 Task: In the  document proposal.pdf Insert page numer 'on top of the page' change page color to  'Olive Green'. Write company name: Ramsons
Action: Mouse moved to (250, 311)
Screenshot: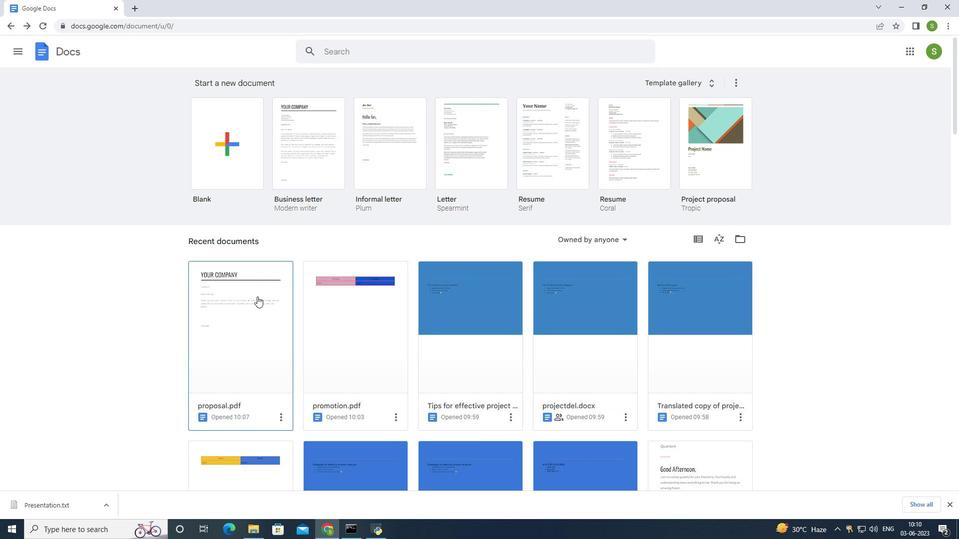 
Action: Mouse pressed left at (250, 311)
Screenshot: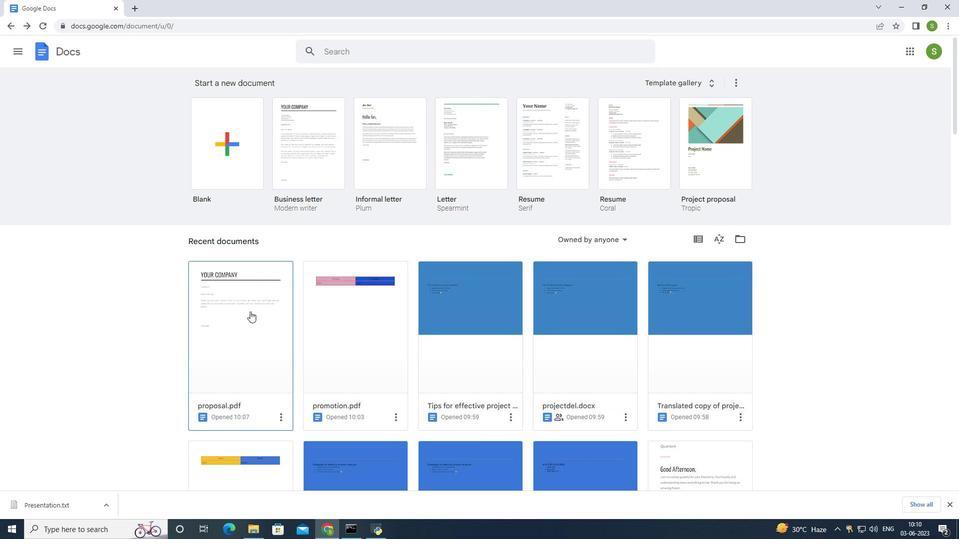 
Action: Mouse moved to (103, 60)
Screenshot: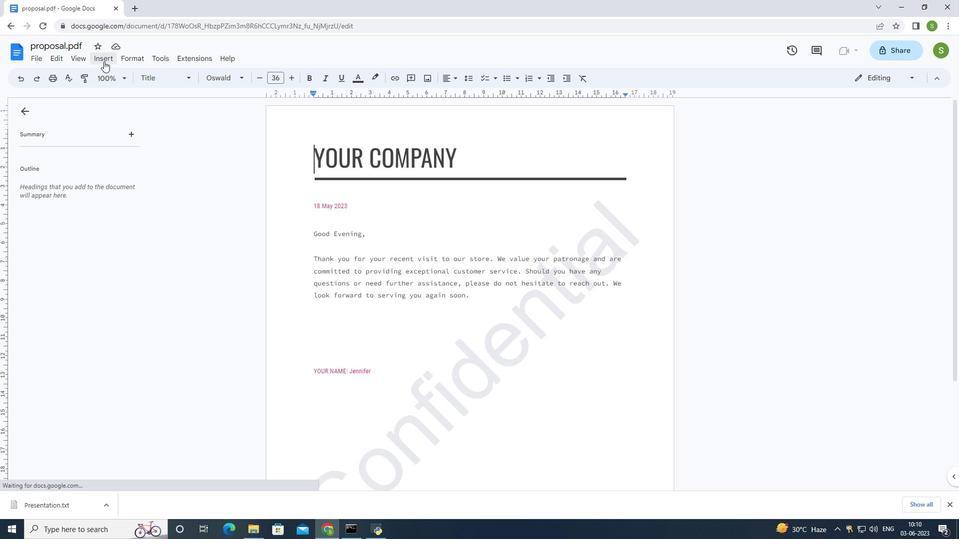 
Action: Mouse pressed left at (103, 60)
Screenshot: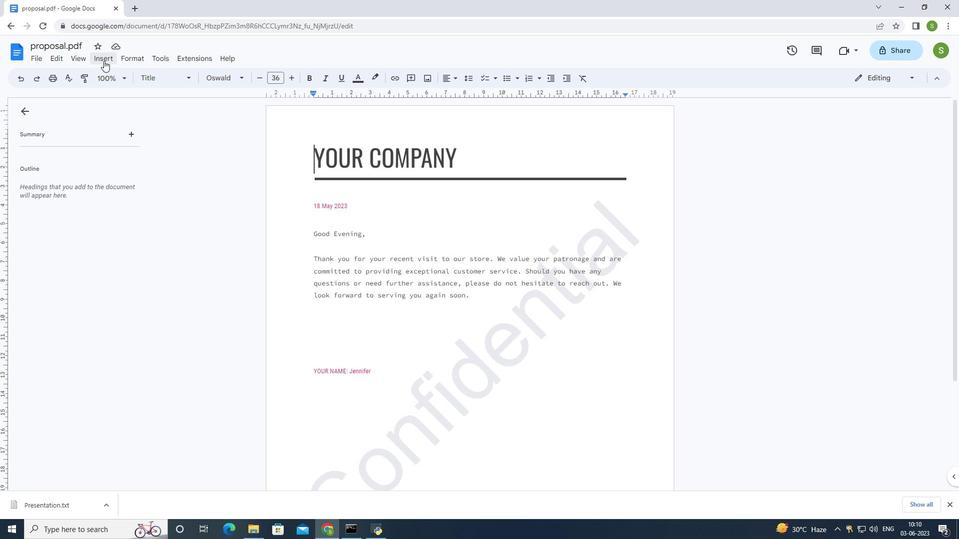 
Action: Mouse moved to (116, 321)
Screenshot: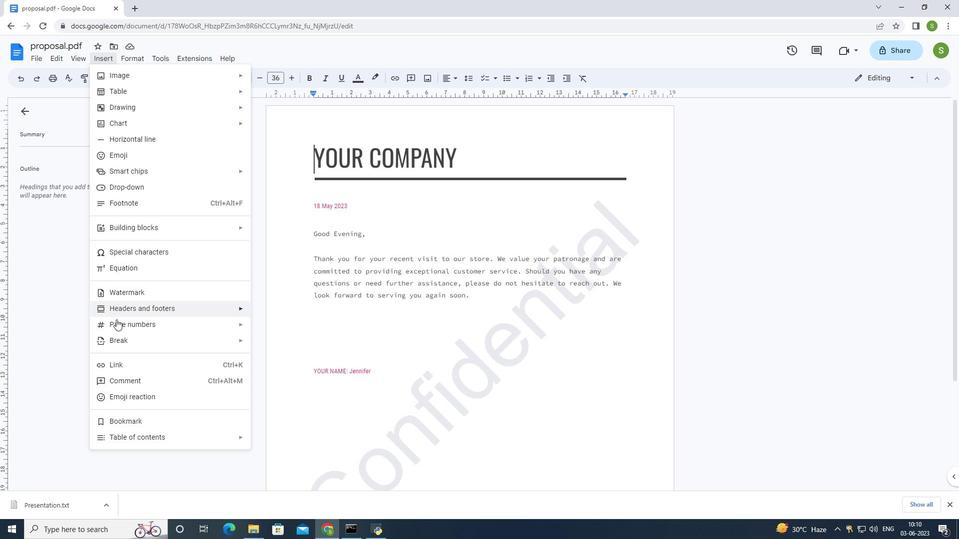 
Action: Mouse pressed left at (116, 321)
Screenshot: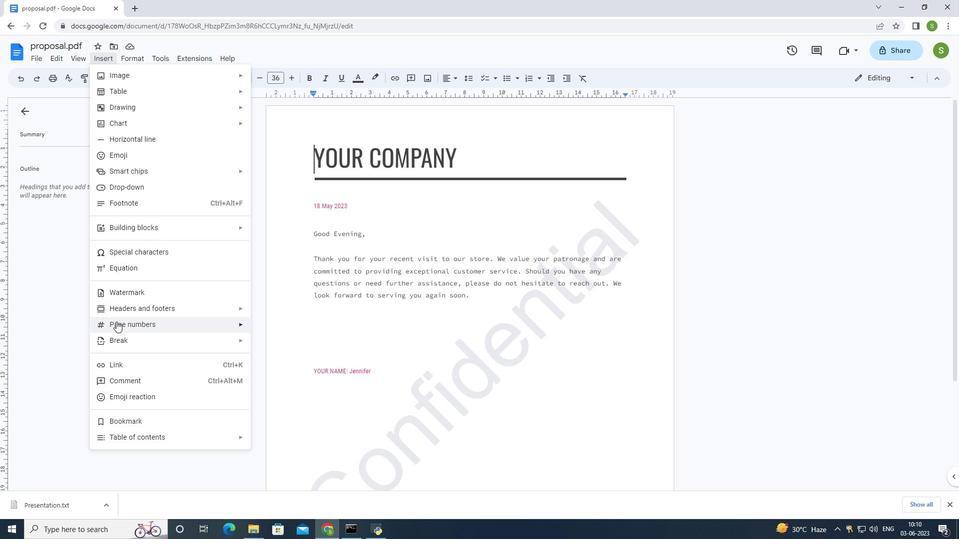 
Action: Mouse moved to (282, 351)
Screenshot: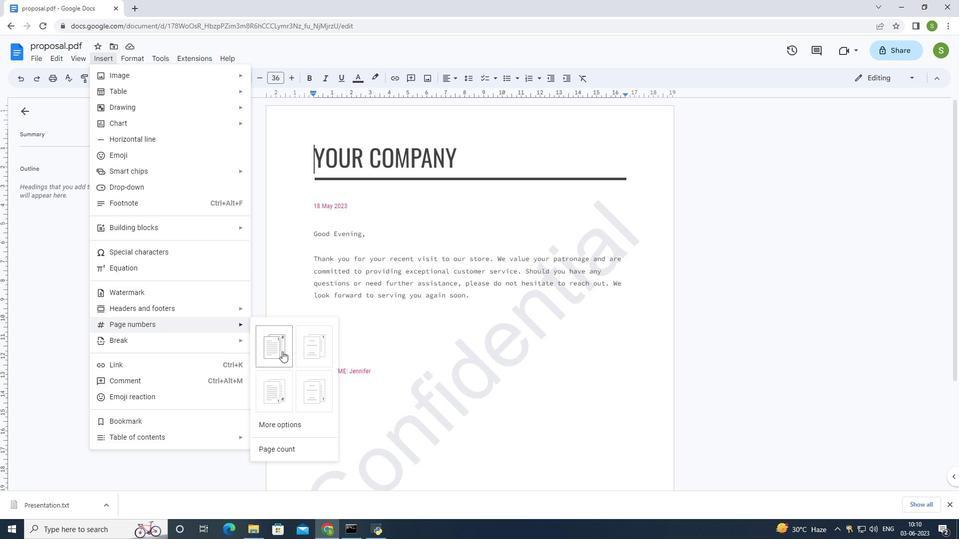 
Action: Mouse pressed left at (282, 351)
Screenshot: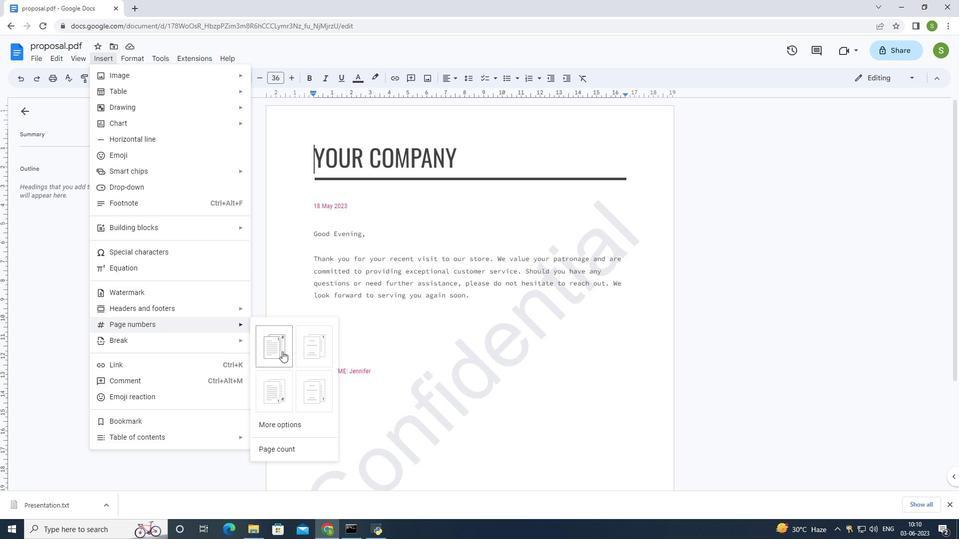 
Action: Mouse moved to (347, 347)
Screenshot: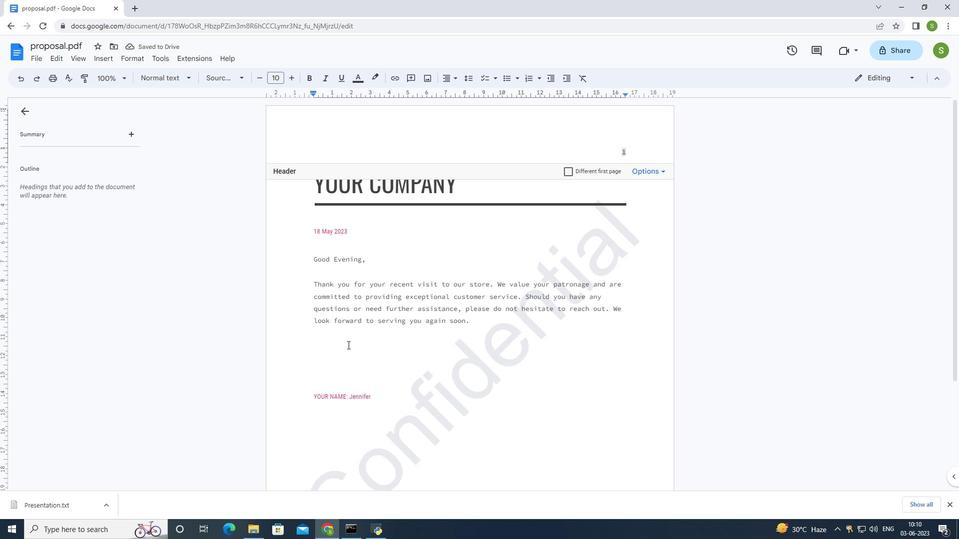 
Action: Mouse pressed left at (347, 347)
Screenshot: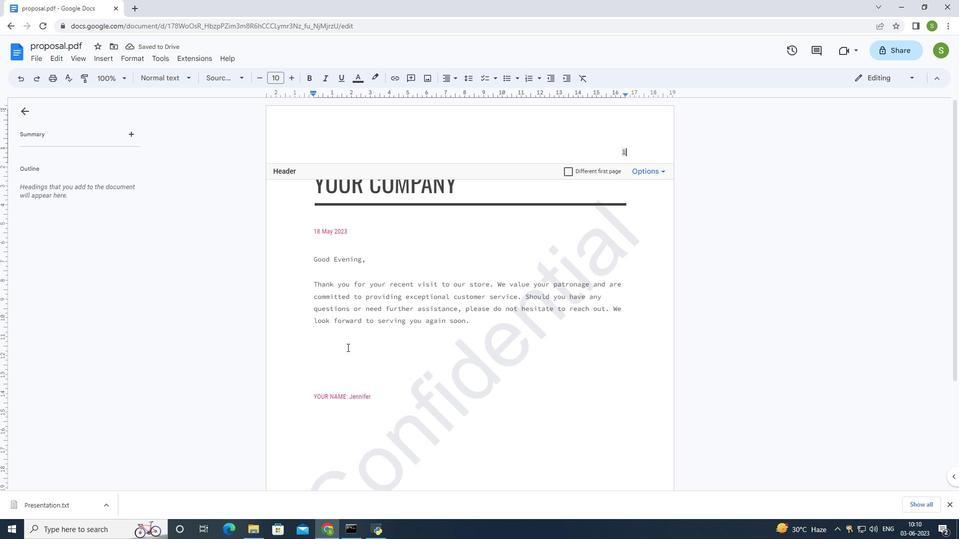 
Action: Mouse moved to (36, 57)
Screenshot: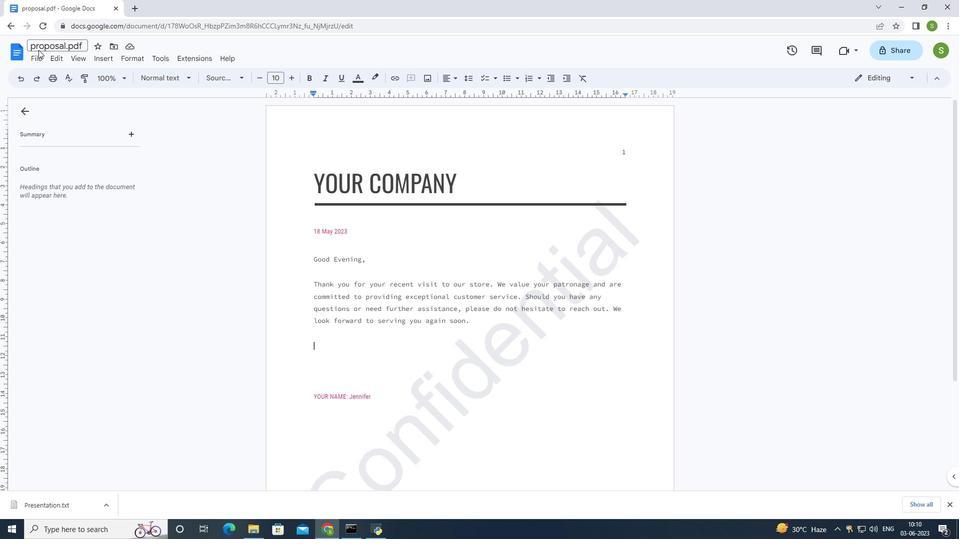 
Action: Mouse pressed left at (36, 57)
Screenshot: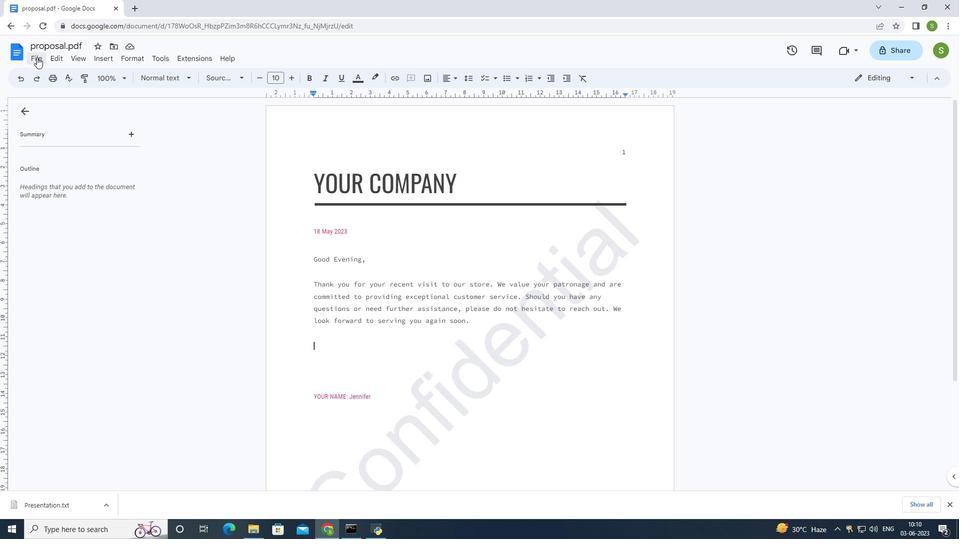 
Action: Mouse moved to (77, 336)
Screenshot: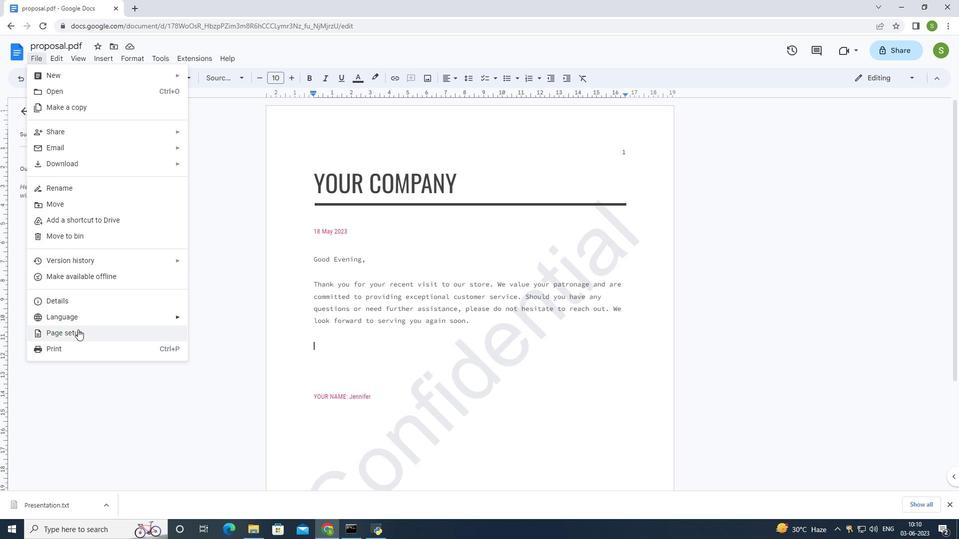 
Action: Mouse pressed left at (77, 336)
Screenshot: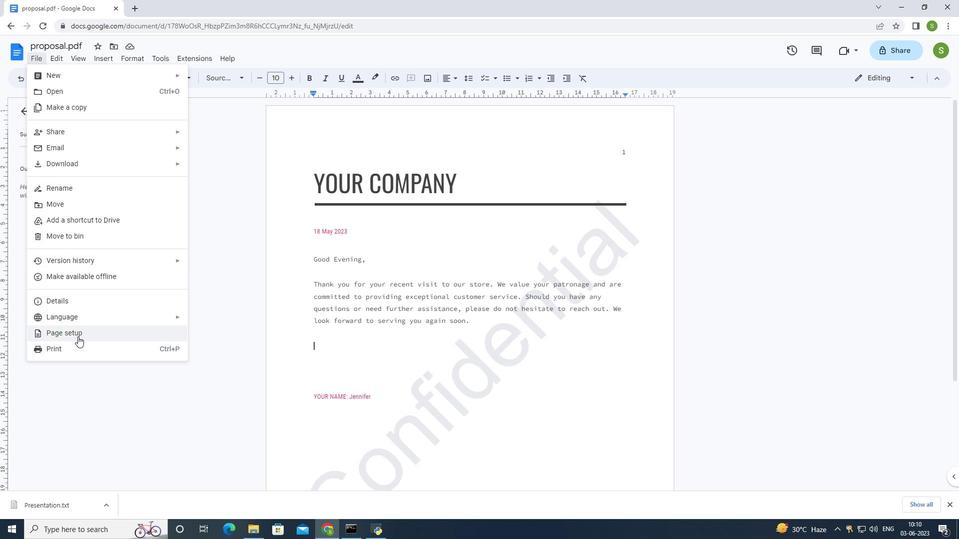 
Action: Mouse moved to (402, 324)
Screenshot: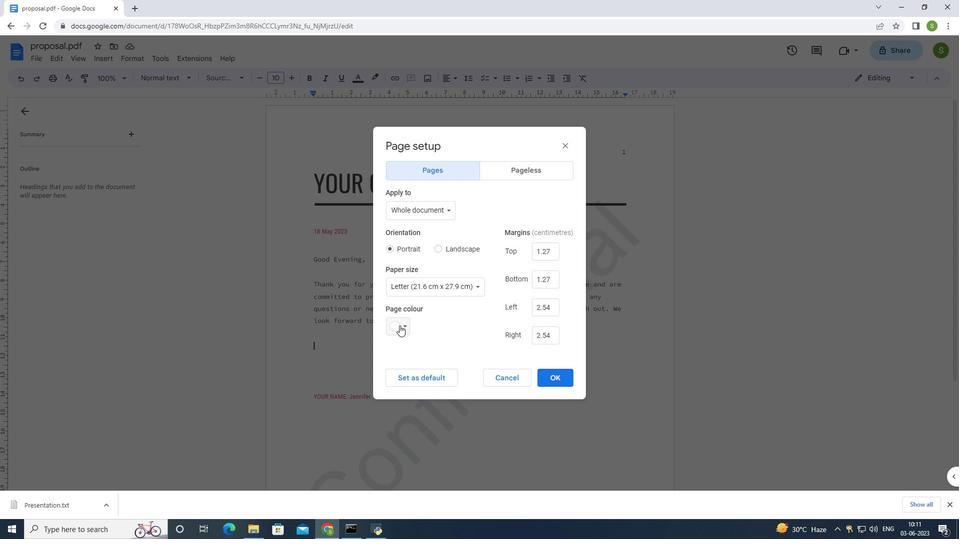 
Action: Mouse pressed left at (402, 324)
Screenshot: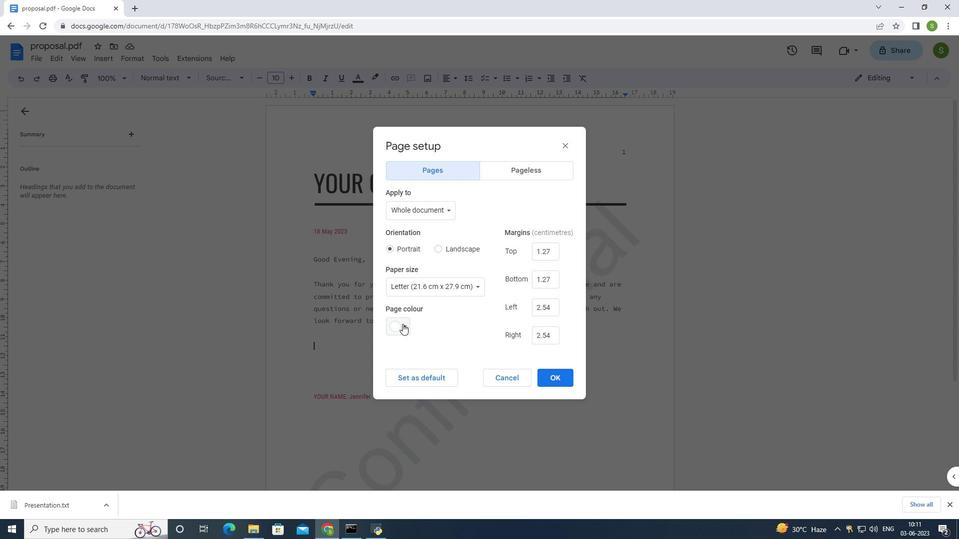 
Action: Mouse moved to (439, 401)
Screenshot: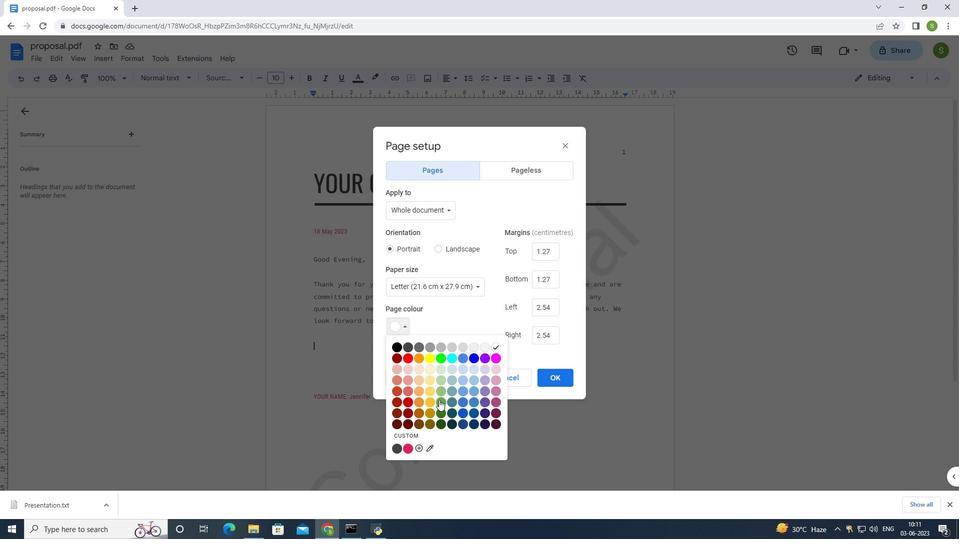 
Action: Mouse pressed left at (439, 401)
Screenshot: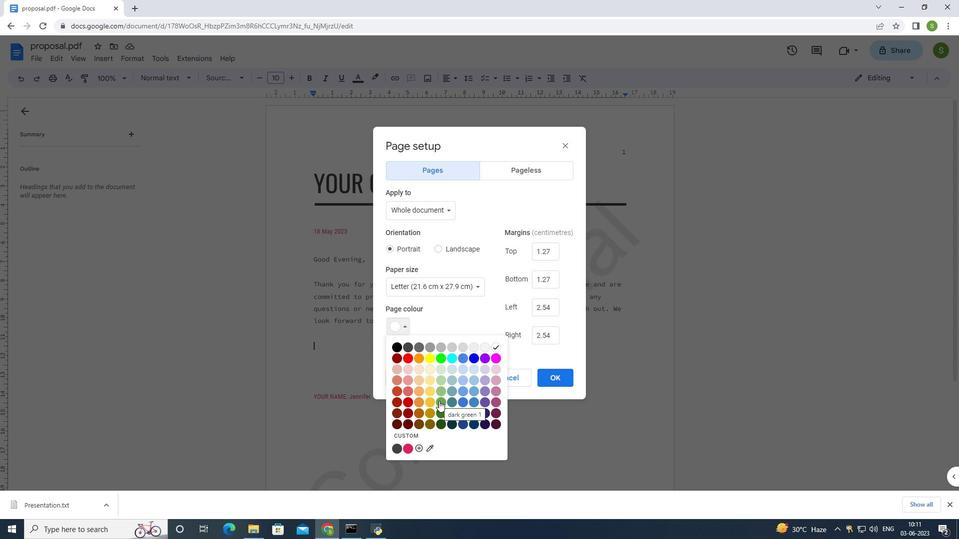 
Action: Mouse moved to (558, 382)
Screenshot: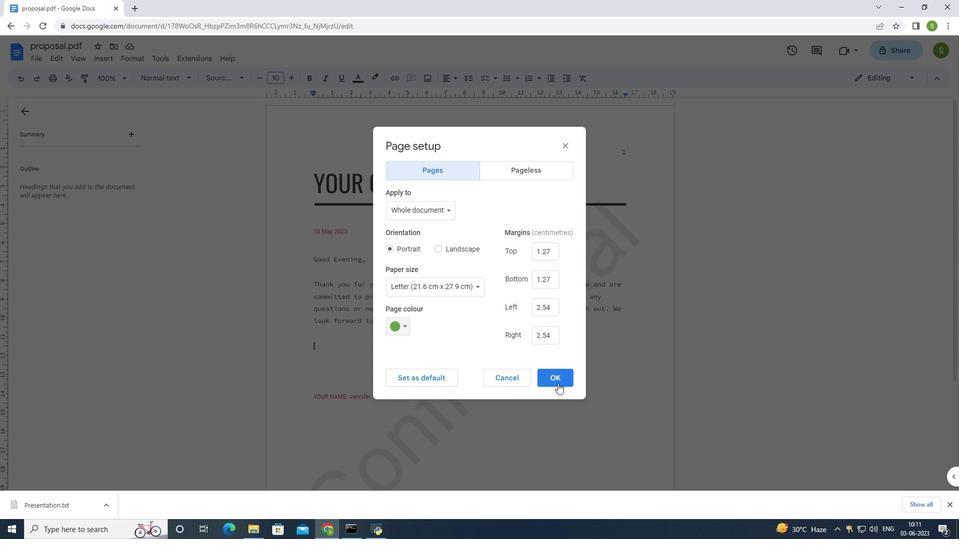 
Action: Mouse pressed left at (558, 382)
Screenshot: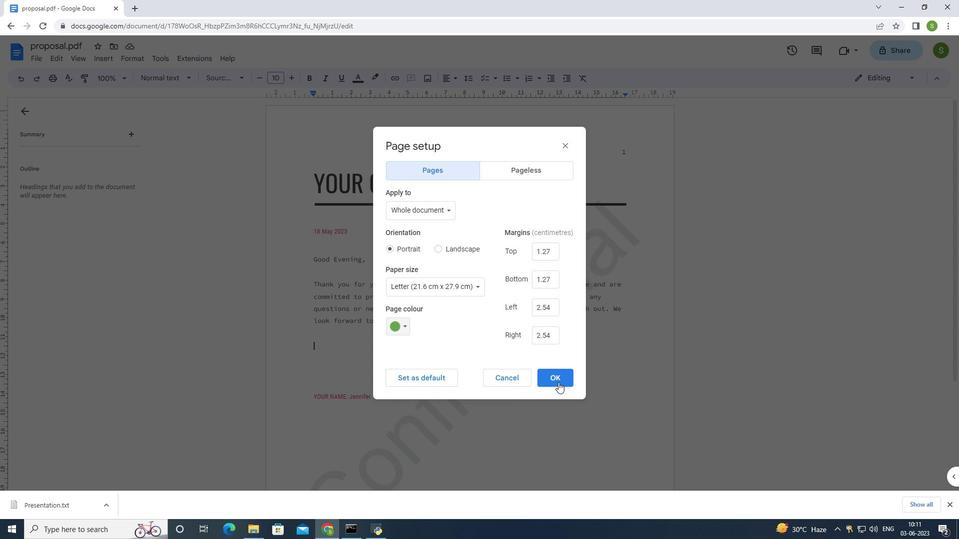 
Action: Mouse moved to (462, 177)
Screenshot: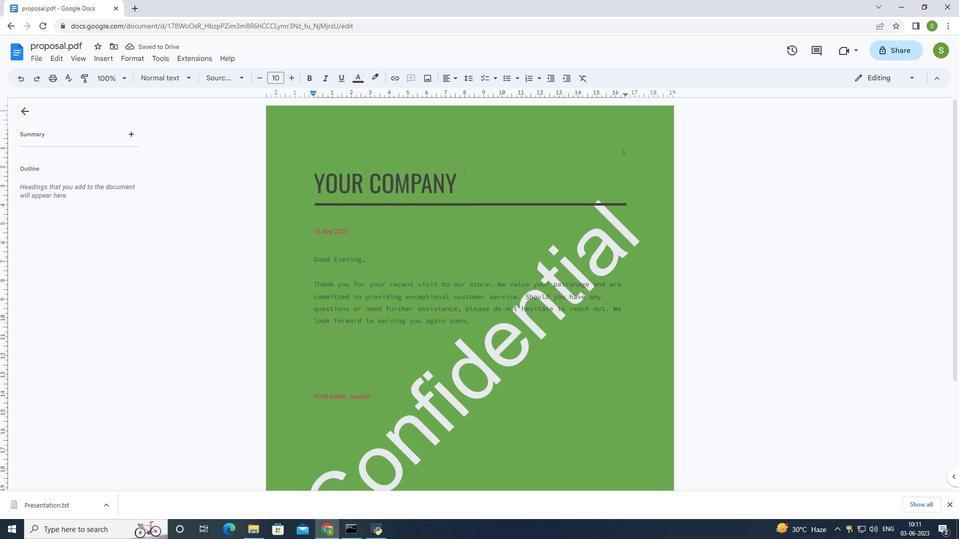 
Action: Mouse pressed left at (462, 177)
Screenshot: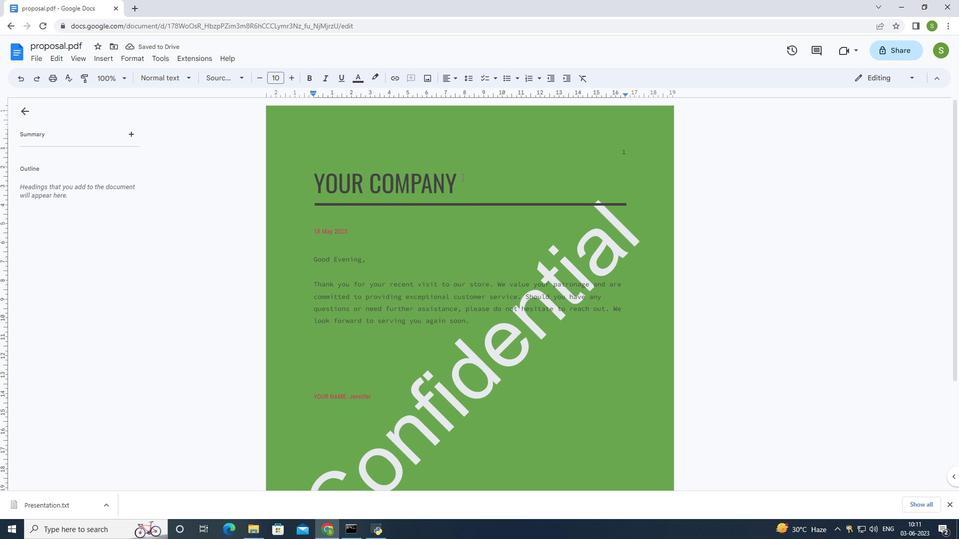 
Action: Mouse moved to (499, 211)
Screenshot: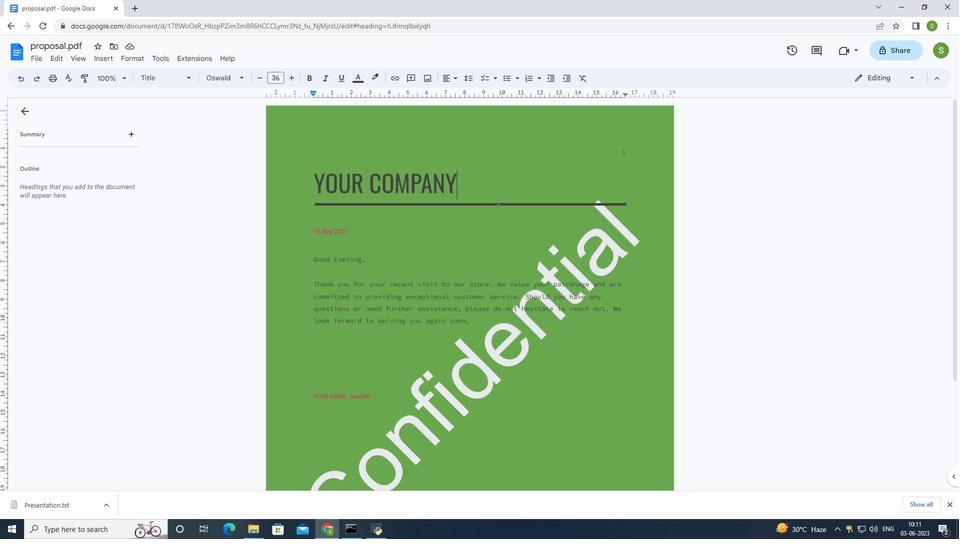 
Action: Key pressed <Key.backspace><Key.backspace><Key.backspace><Key.backspace><Key.backspace><Key.backspace><Key.backspace><Key.backspace><Key.backspace><Key.backspace><Key.backspace><Key.backspace><Key.shift>Ramsons
Screenshot: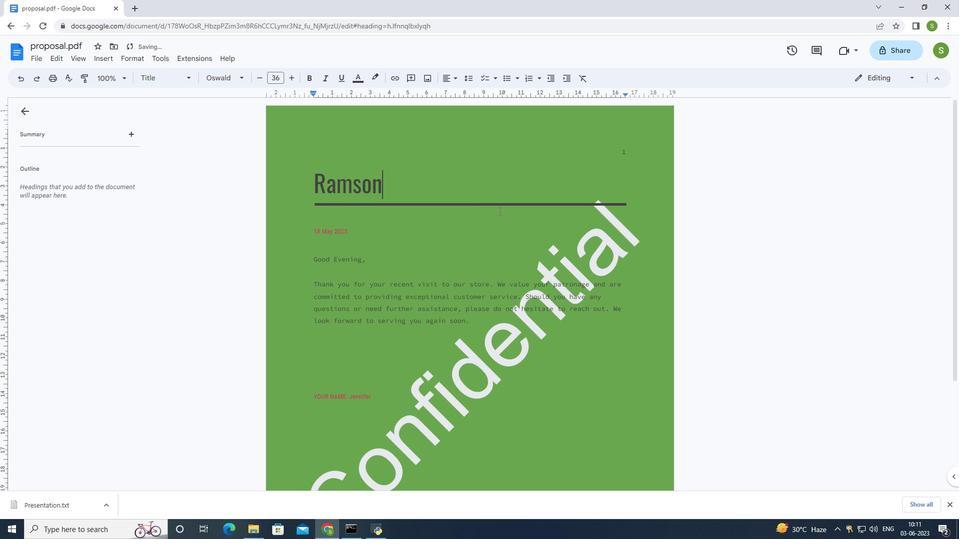
Action: Mouse moved to (502, 259)
Screenshot: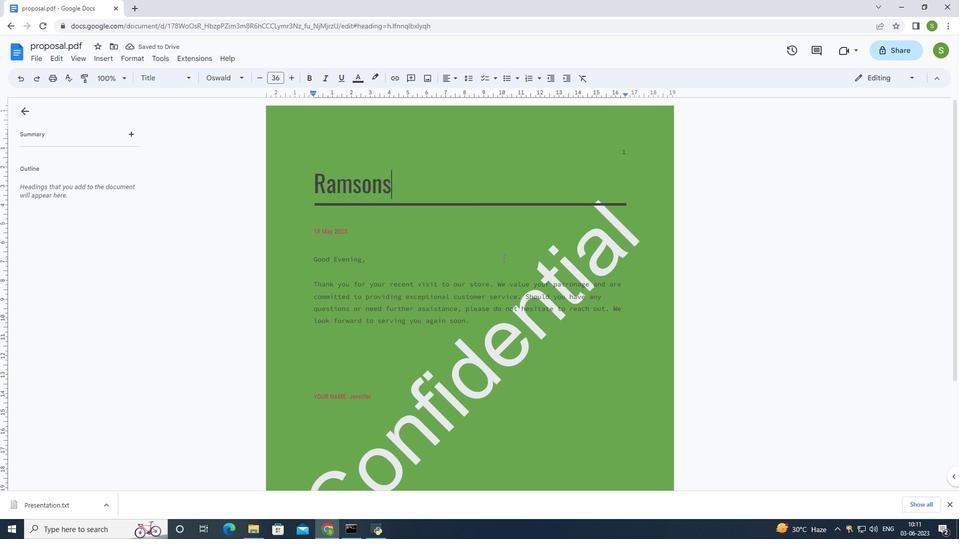 
